 Task: Toggle the option "Use only one instance when started from file manager" for playlist and instances.
Action: Mouse moved to (96, 12)
Screenshot: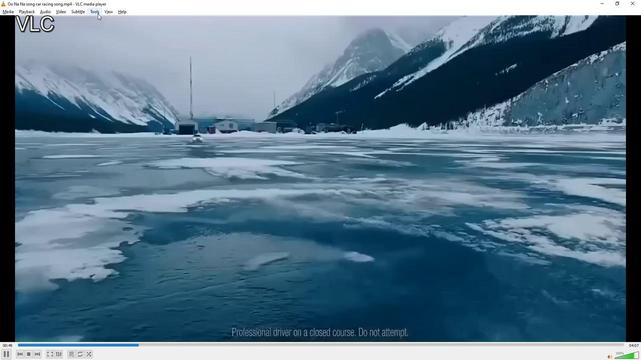 
Action: Mouse pressed left at (96, 12)
Screenshot: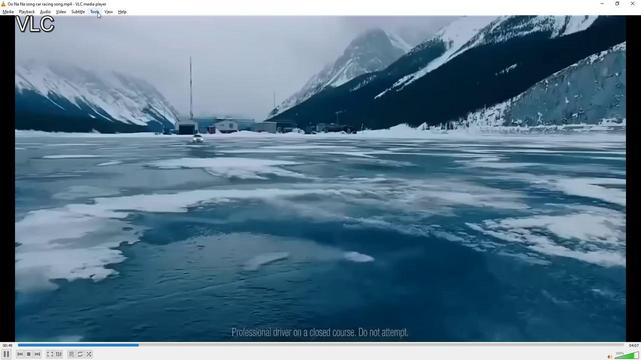
Action: Mouse moved to (111, 91)
Screenshot: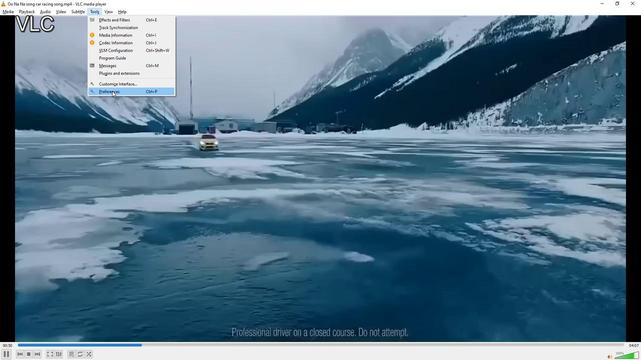 
Action: Mouse pressed left at (111, 91)
Screenshot: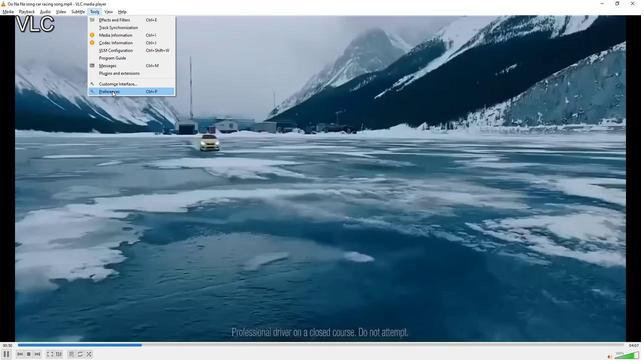
Action: Mouse moved to (287, 224)
Screenshot: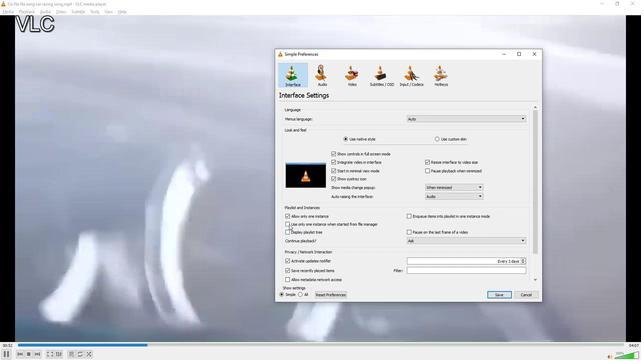 
Action: Mouse pressed left at (287, 224)
Screenshot: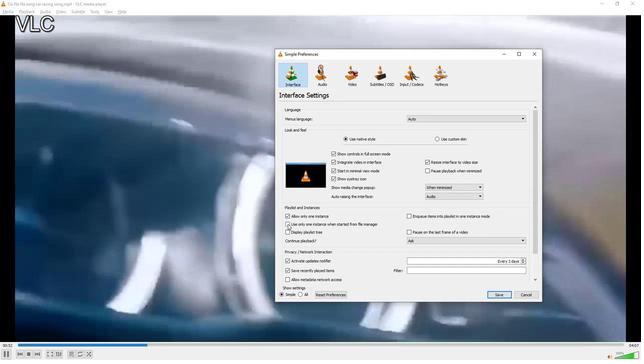 
Action: Mouse moved to (345, 243)
Screenshot: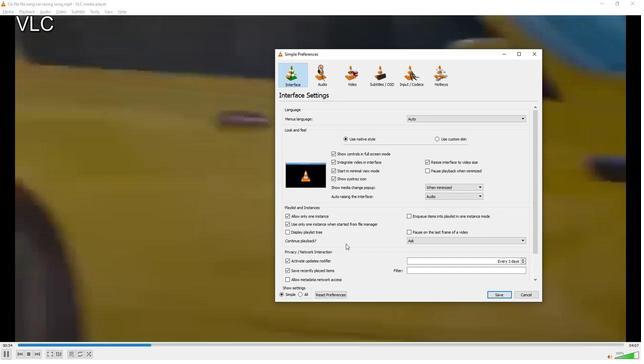 
